 Task: Select the warning option in the link box modal .
Action: Mouse moved to (30, 576)
Screenshot: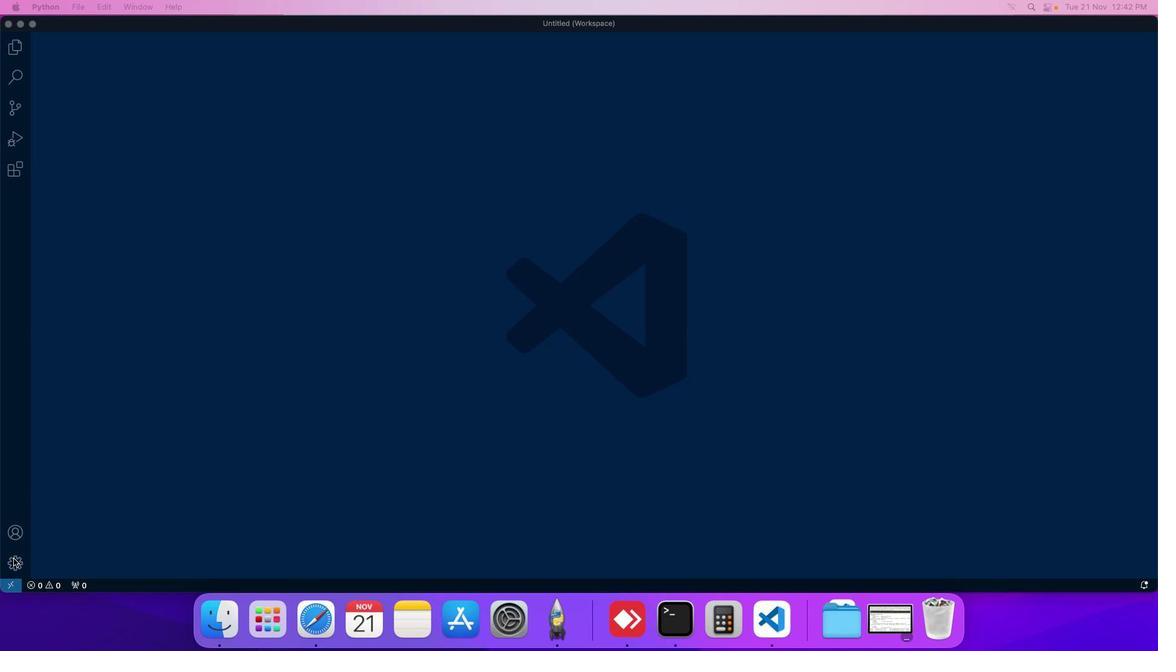 
Action: Mouse pressed left at (30, 576)
Screenshot: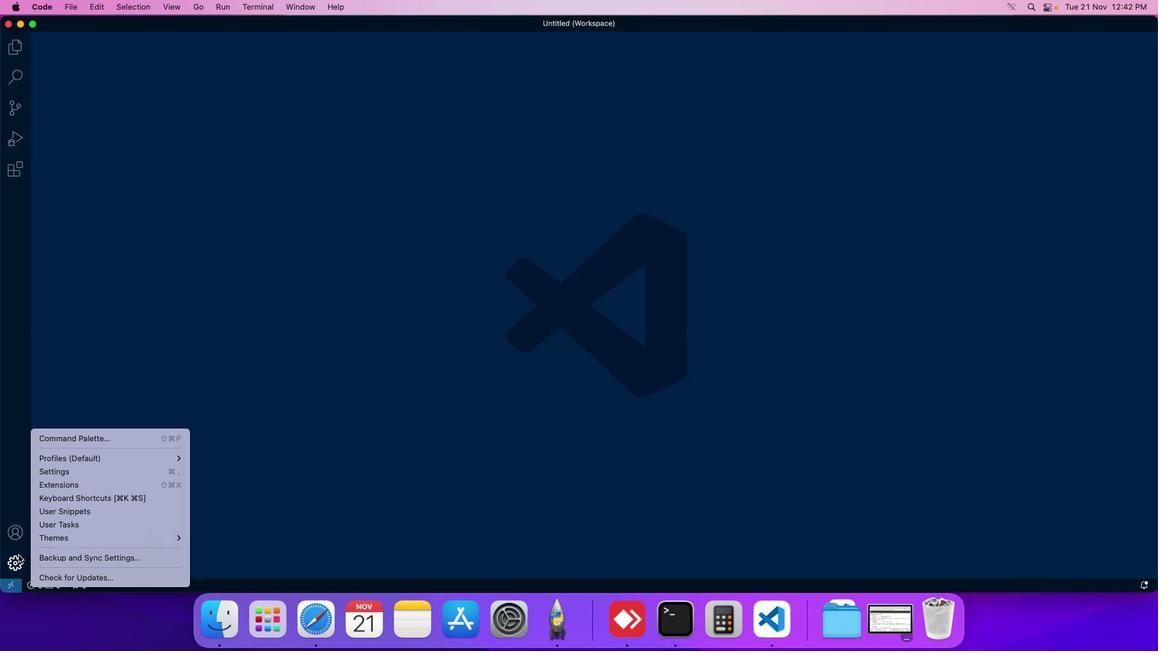 
Action: Mouse moved to (88, 494)
Screenshot: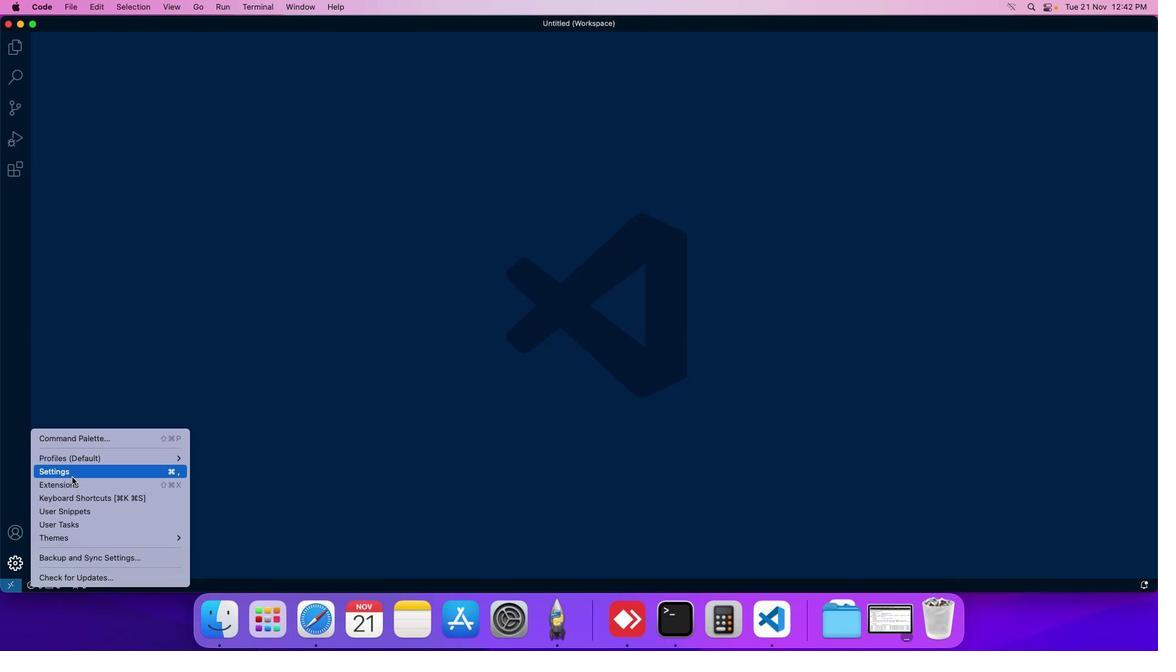 
Action: Mouse pressed left at (88, 494)
Screenshot: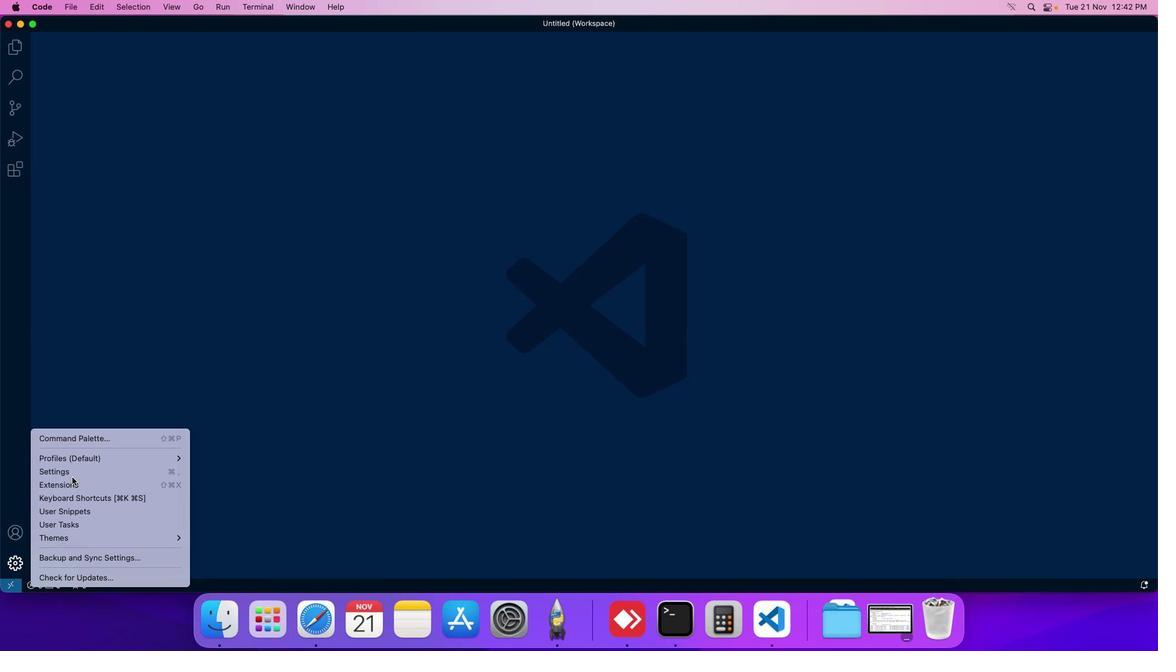 
Action: Mouse moved to (309, 114)
Screenshot: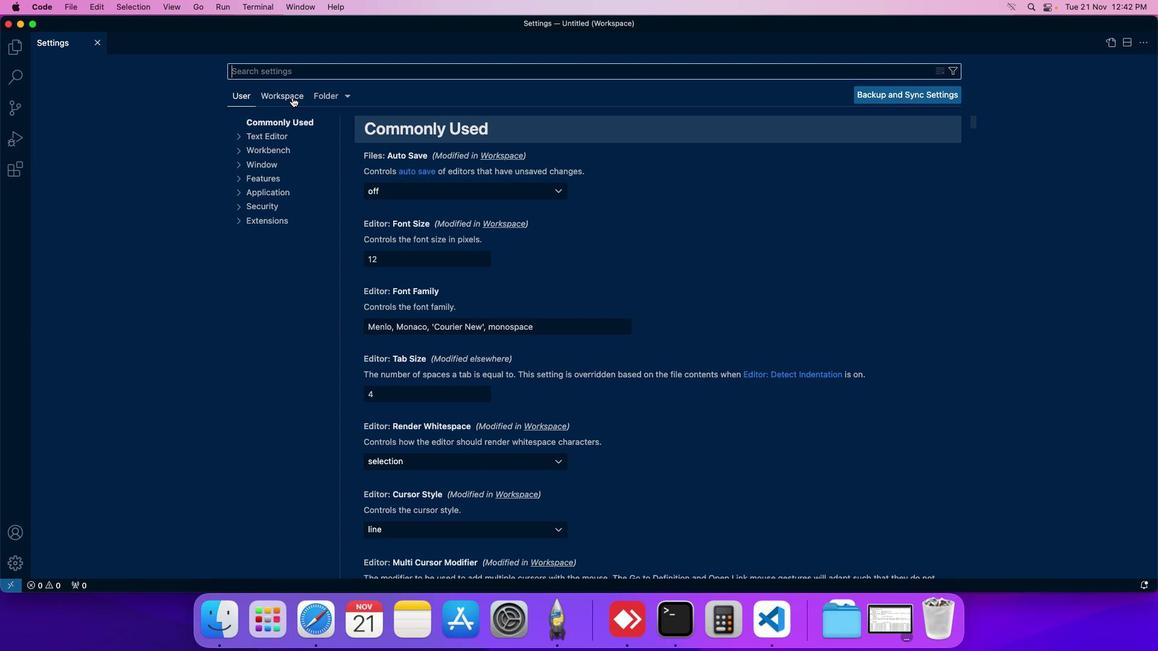 
Action: Mouse pressed left at (309, 114)
Screenshot: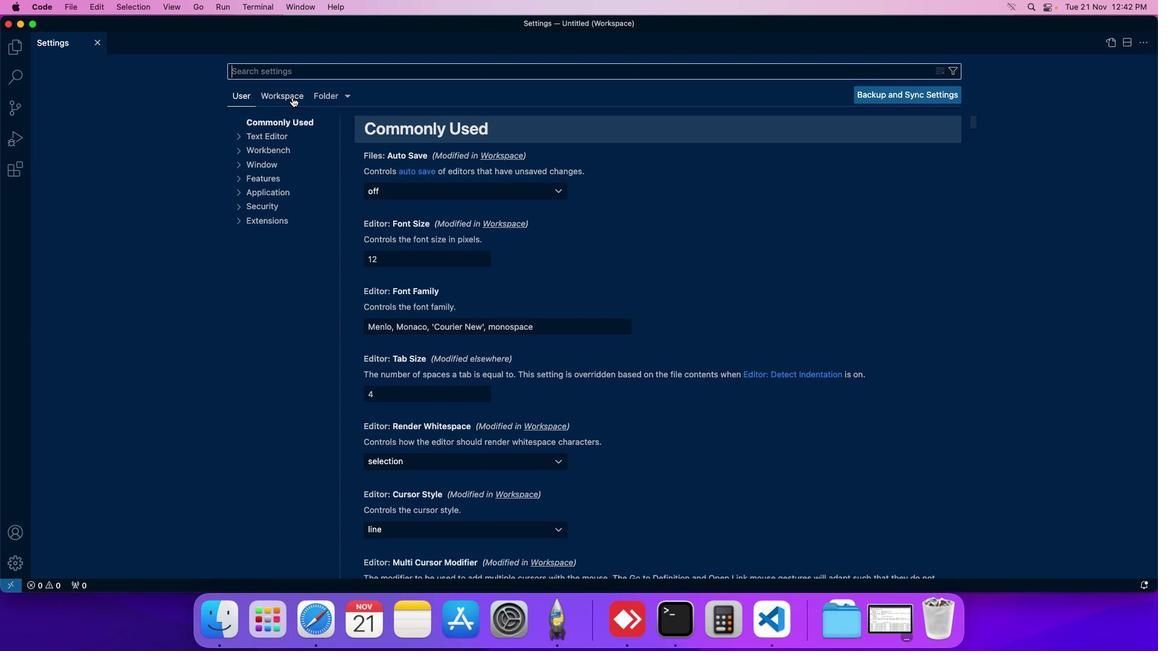 
Action: Mouse moved to (284, 221)
Screenshot: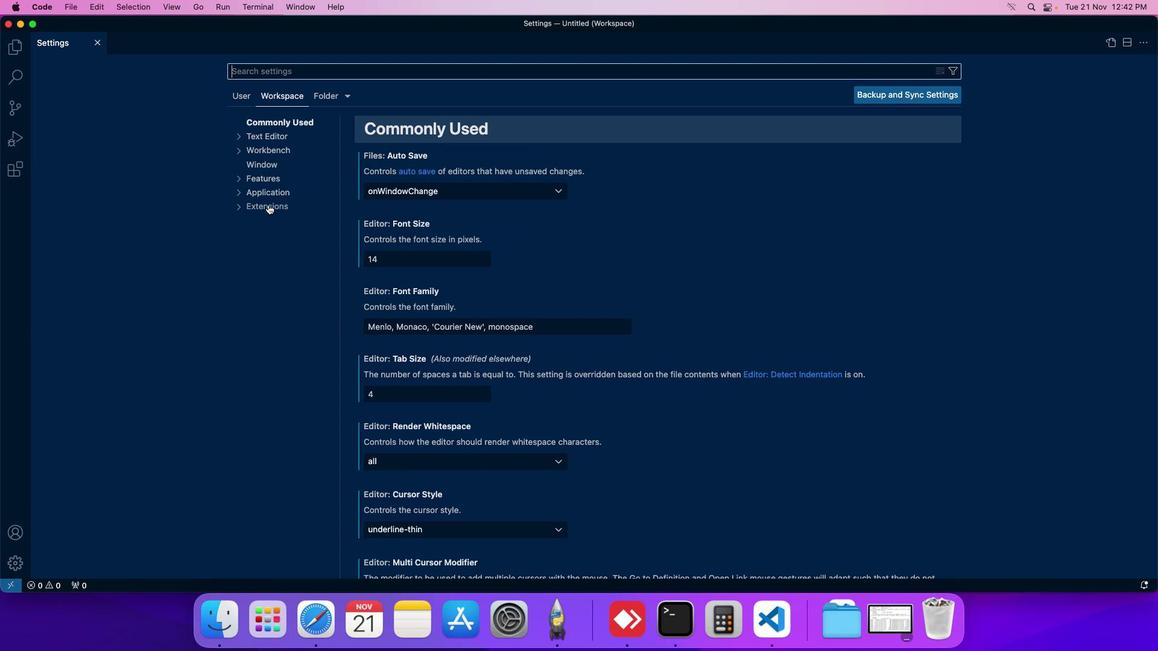 
Action: Mouse pressed left at (284, 221)
Screenshot: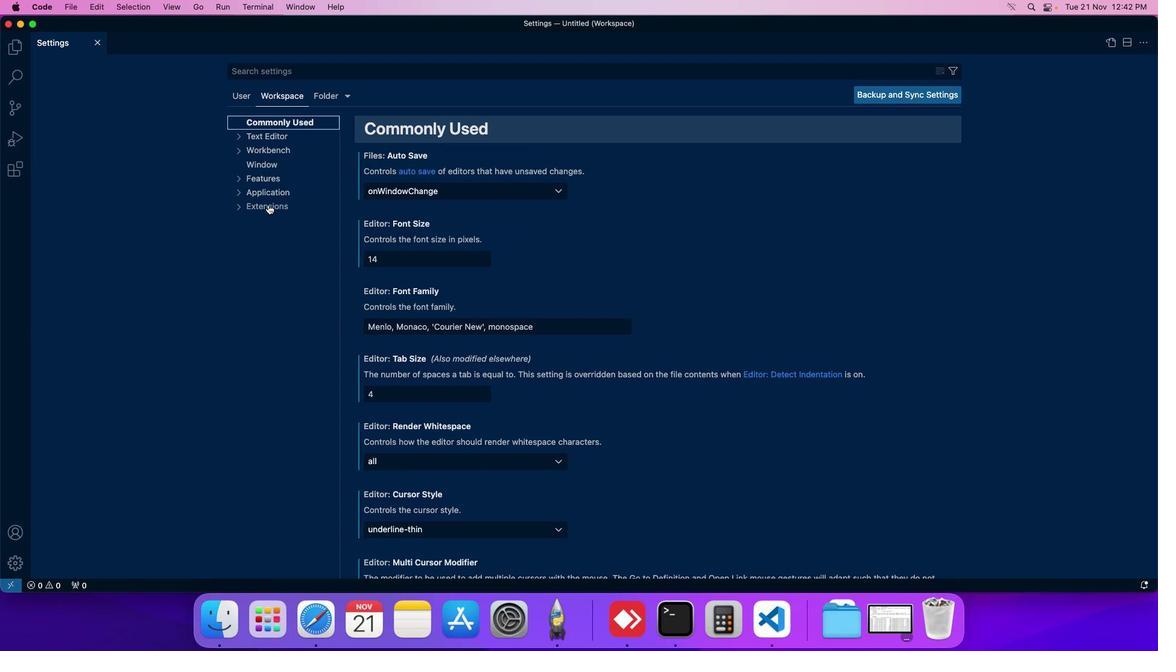 
Action: Mouse moved to (427, 334)
Screenshot: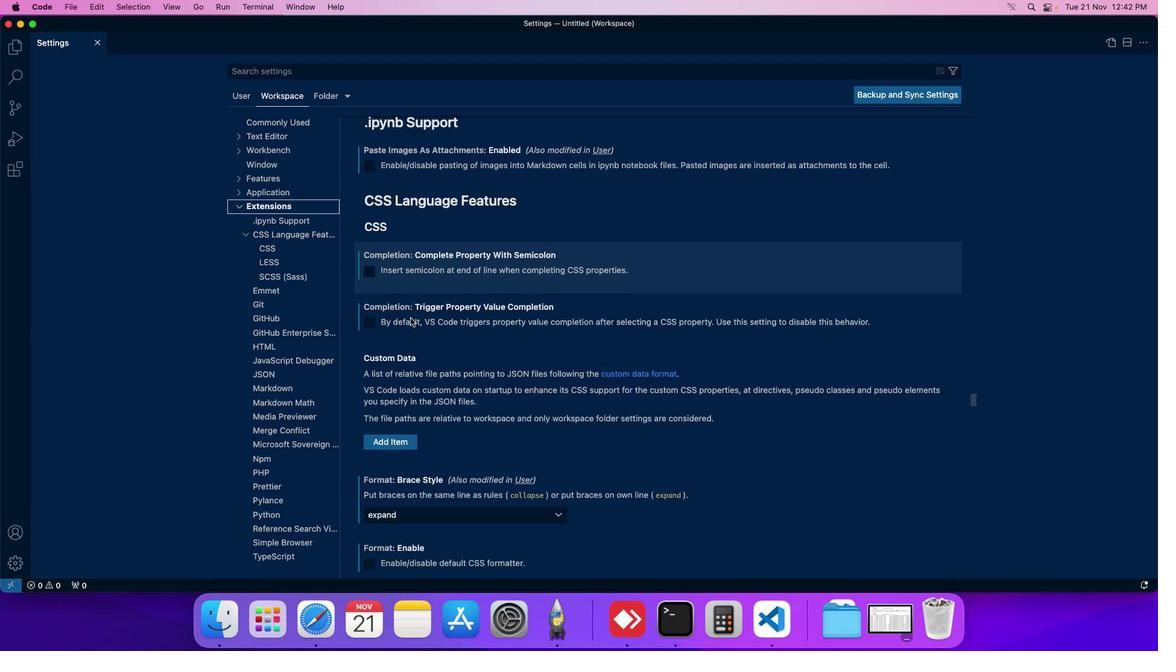 
Action: Mouse scrolled (427, 334) with delta (16, 16)
Screenshot: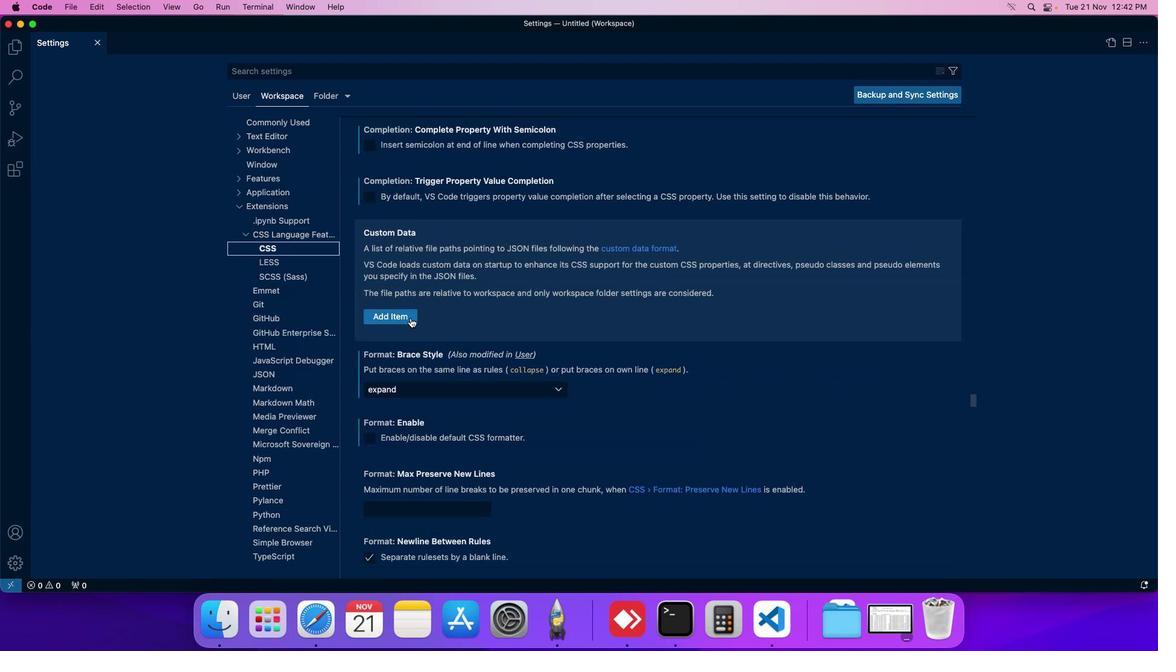 
Action: Mouse scrolled (427, 334) with delta (16, 16)
Screenshot: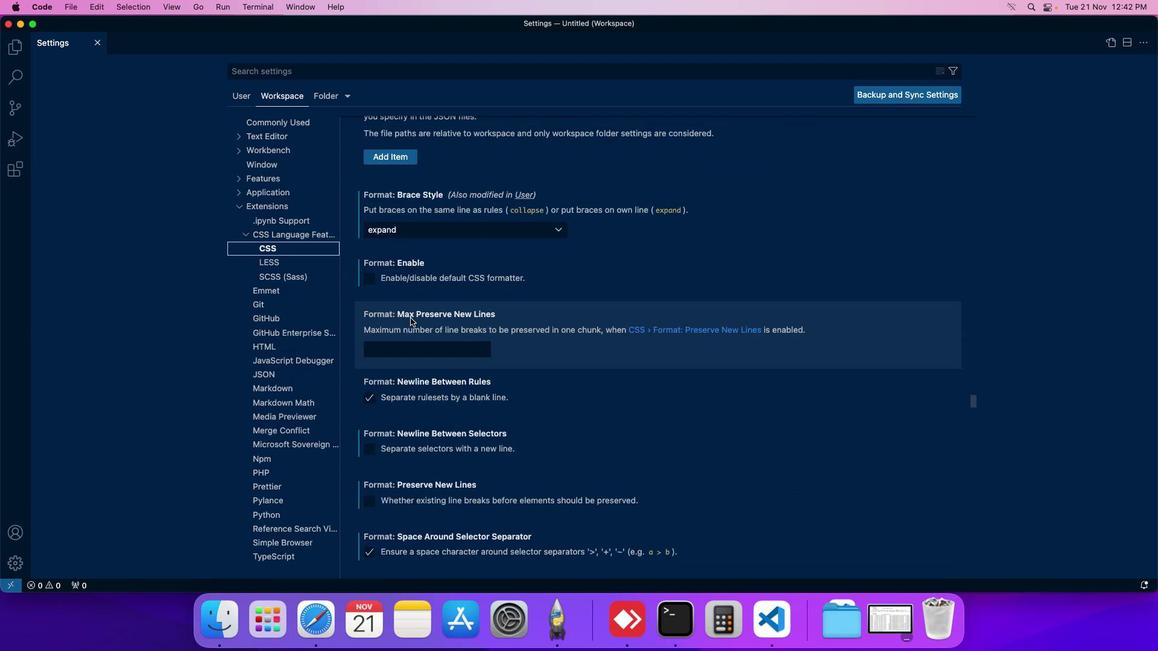 
Action: Mouse scrolled (427, 334) with delta (16, 16)
Screenshot: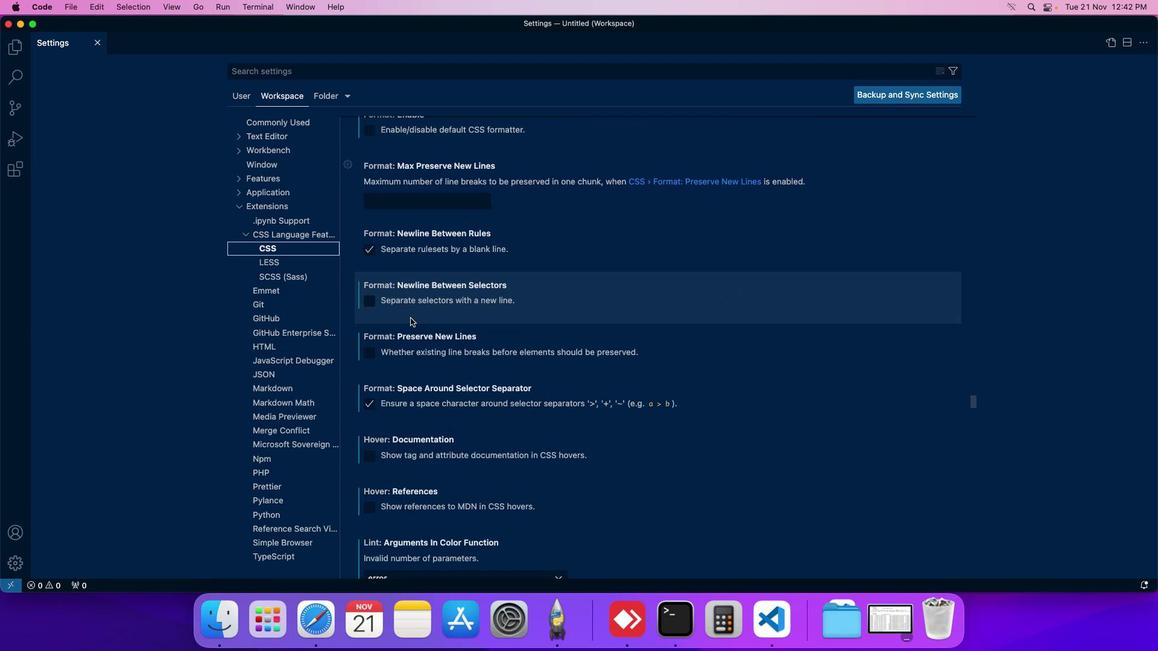 
Action: Mouse scrolled (427, 334) with delta (16, 16)
Screenshot: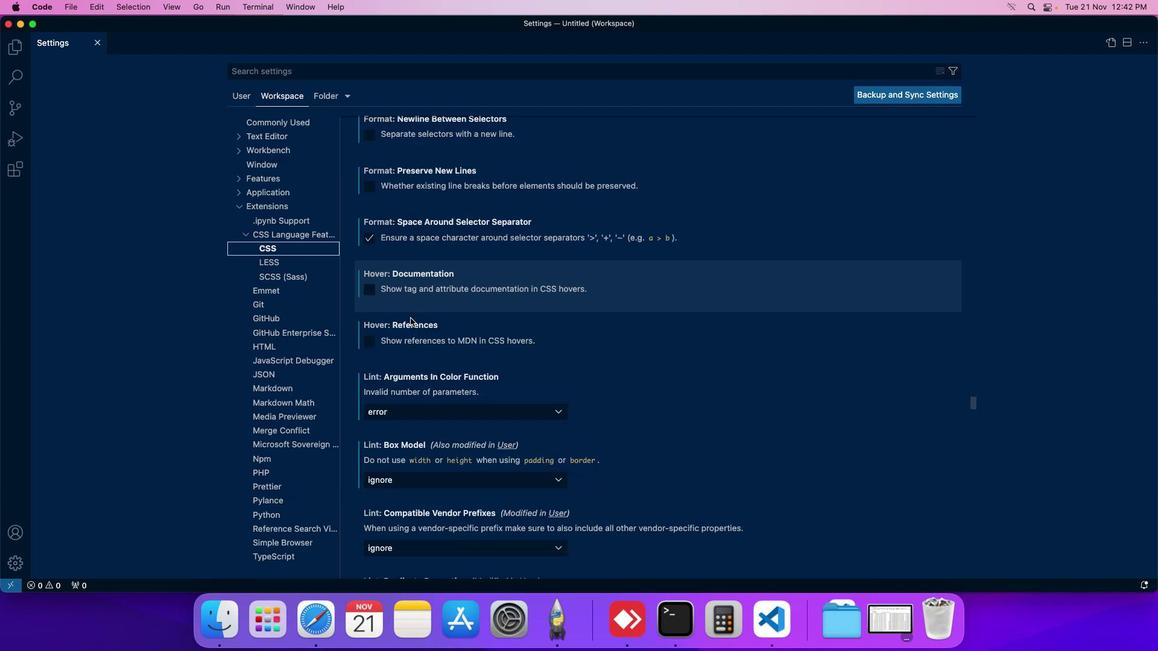 
Action: Mouse scrolled (427, 334) with delta (16, 16)
Screenshot: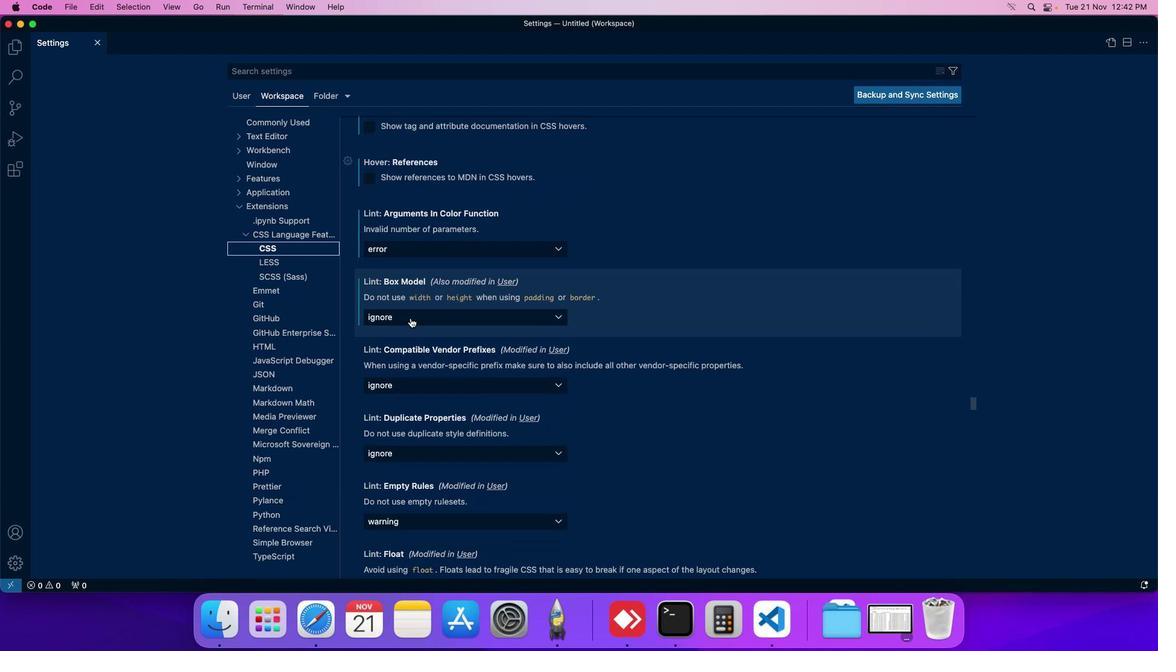 
Action: Mouse scrolled (427, 334) with delta (16, 16)
Screenshot: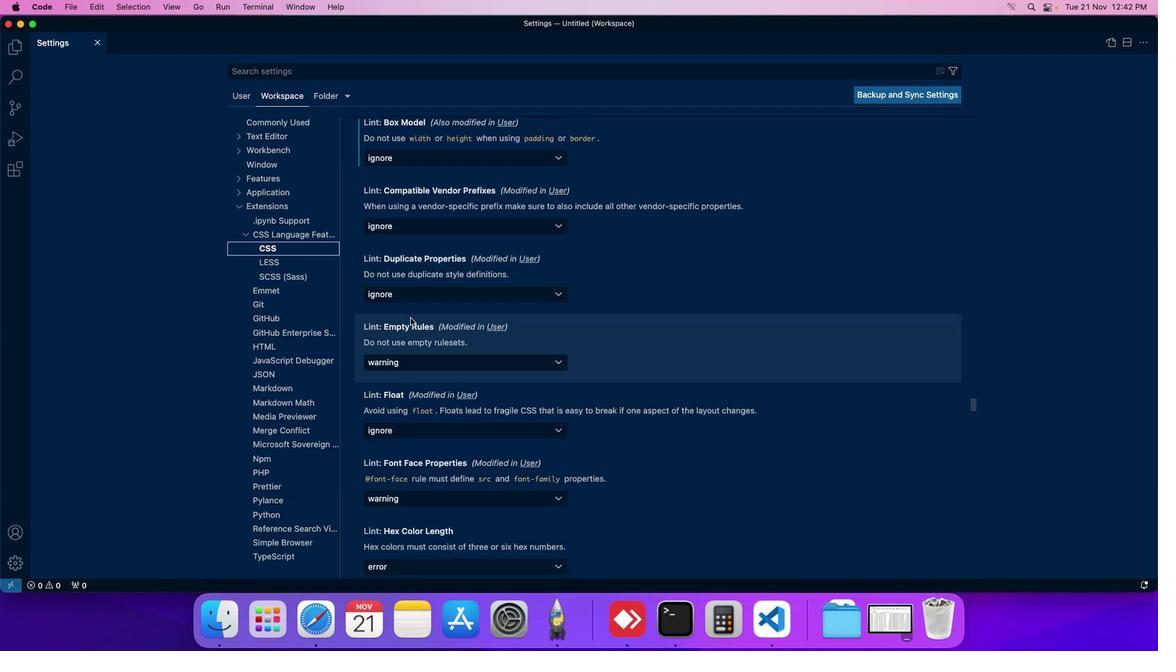 
Action: Mouse moved to (448, 238)
Screenshot: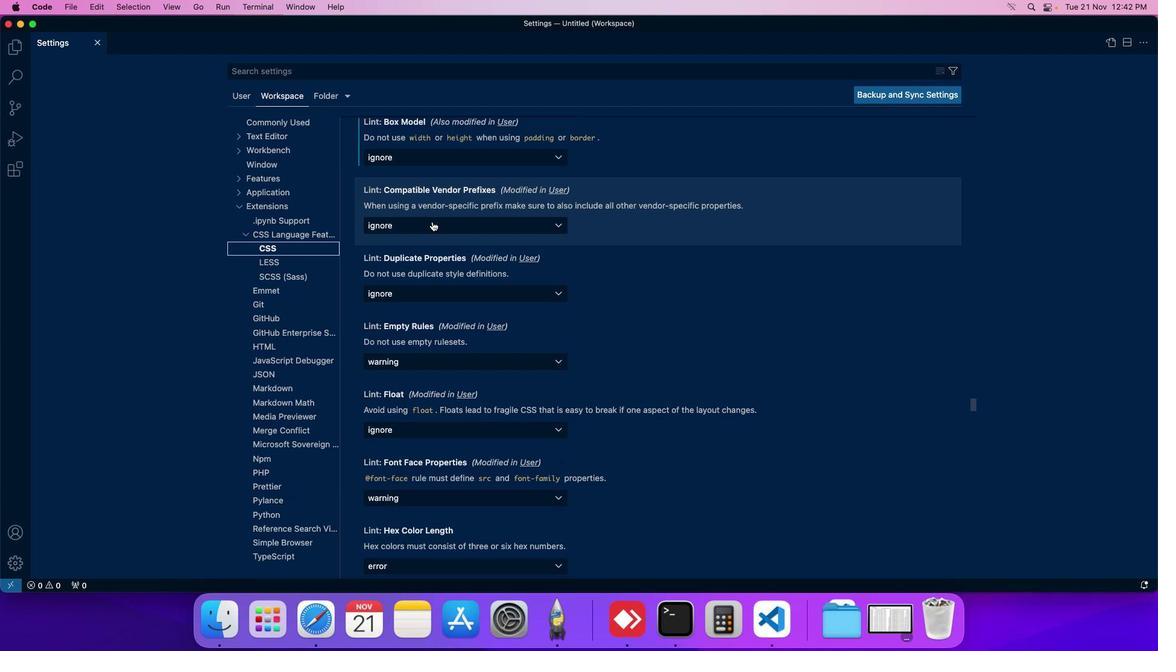 
Action: Mouse scrolled (448, 238) with delta (16, 17)
Screenshot: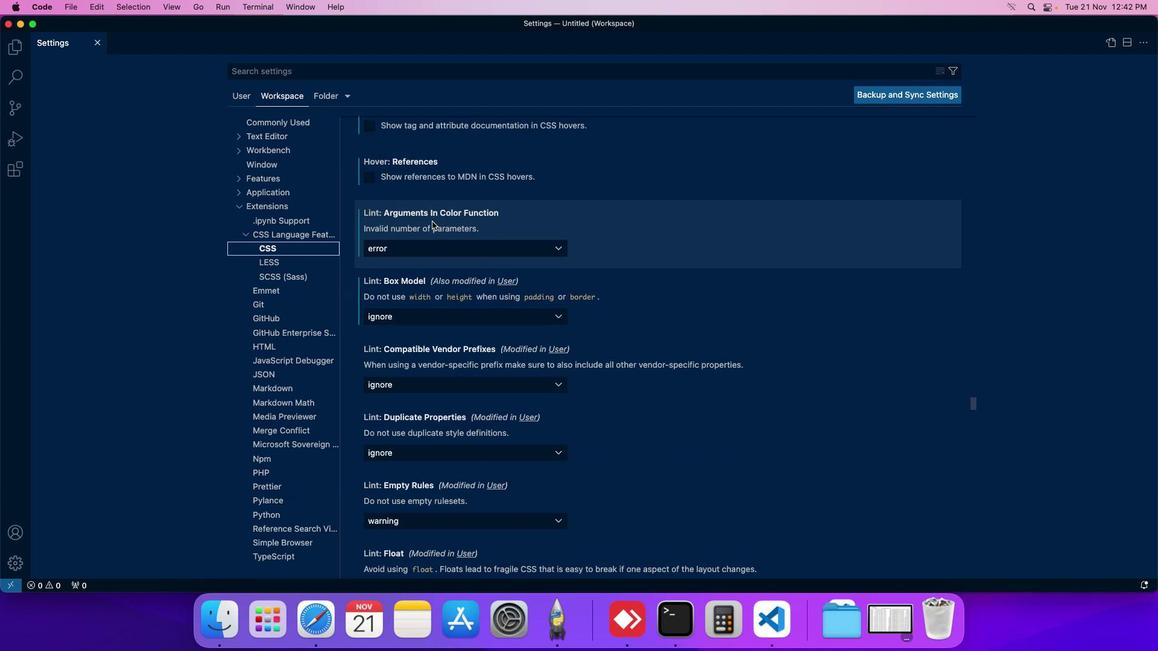 
Action: Mouse moved to (436, 336)
Screenshot: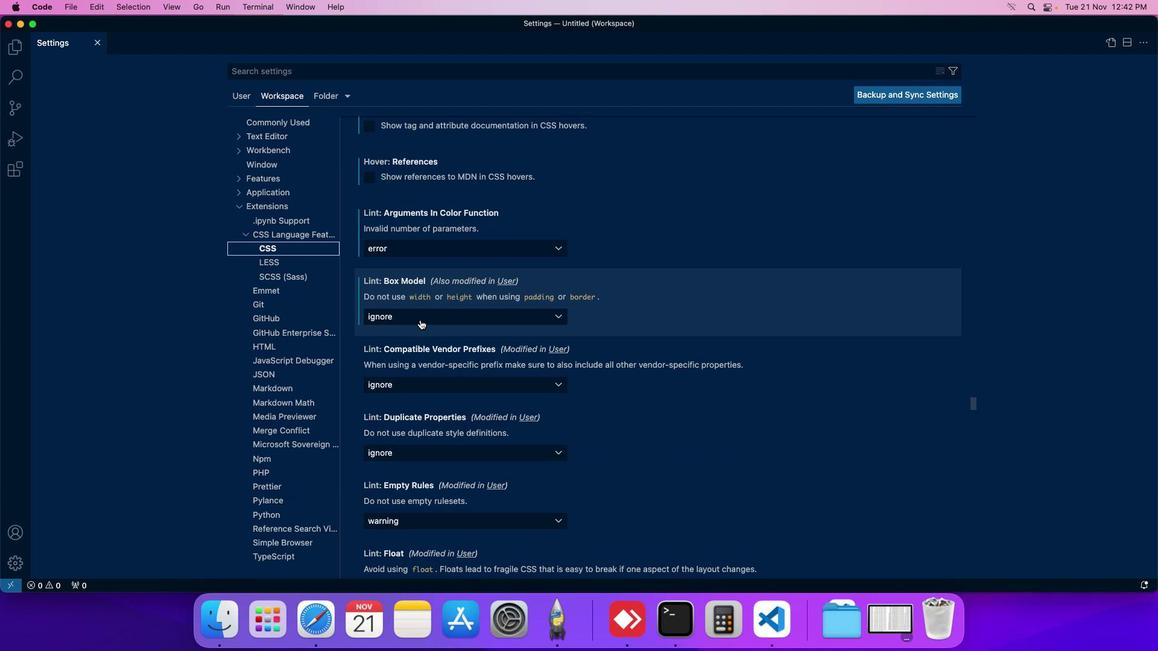 
Action: Mouse pressed left at (436, 336)
Screenshot: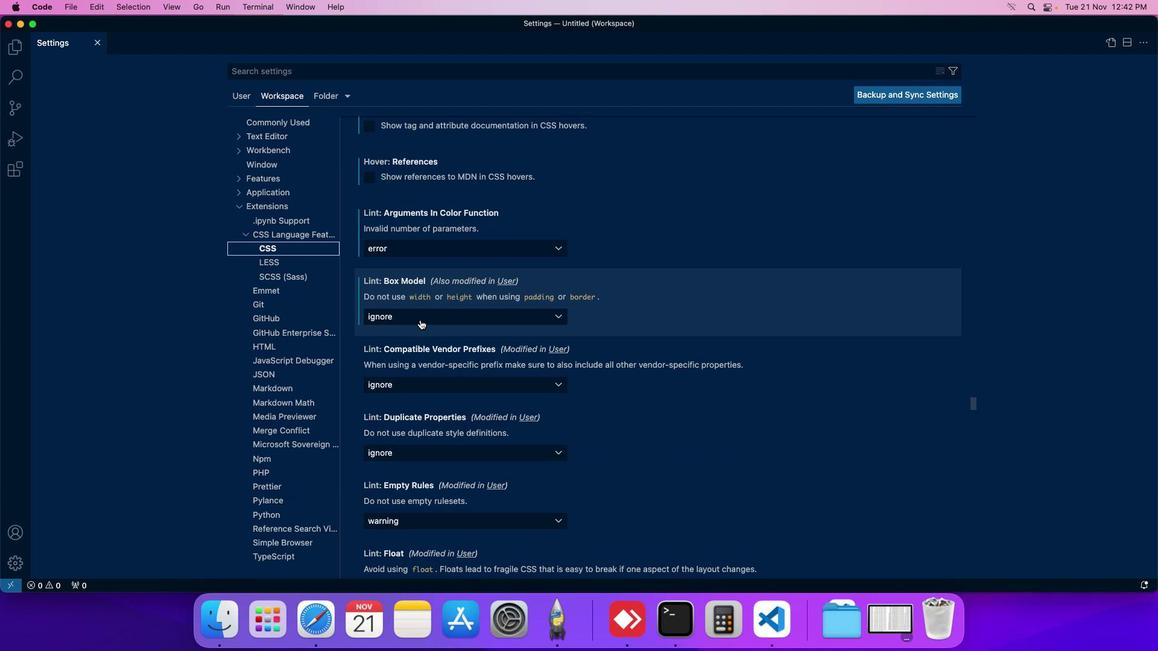 
Action: Mouse moved to (393, 358)
Screenshot: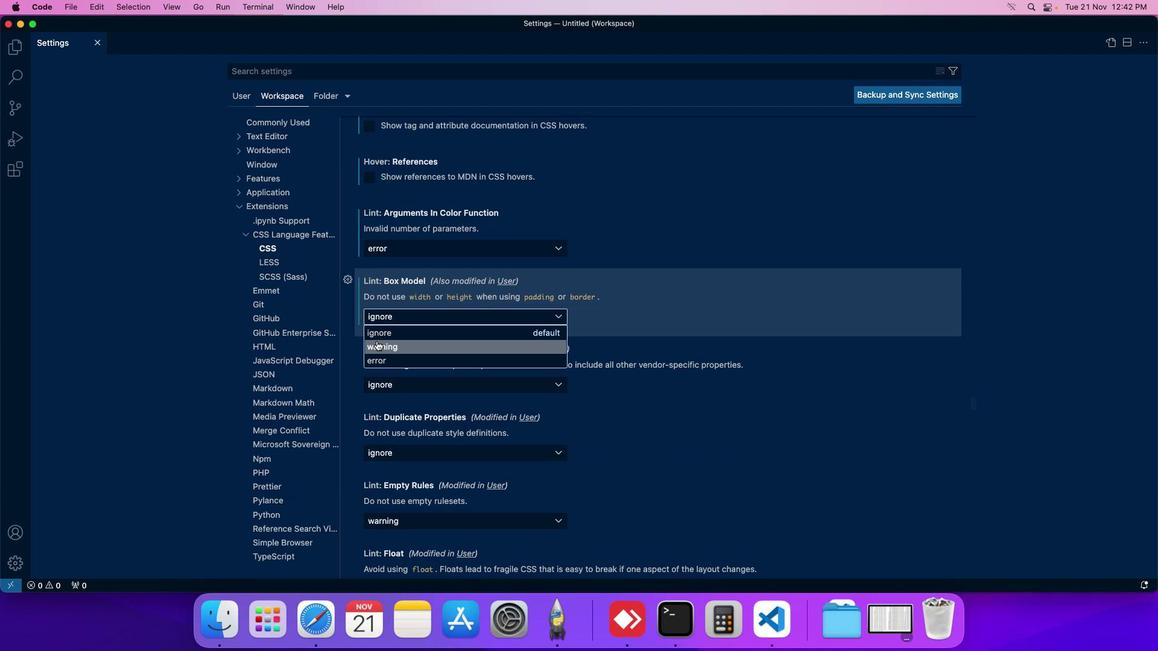 
Action: Mouse pressed left at (393, 358)
Screenshot: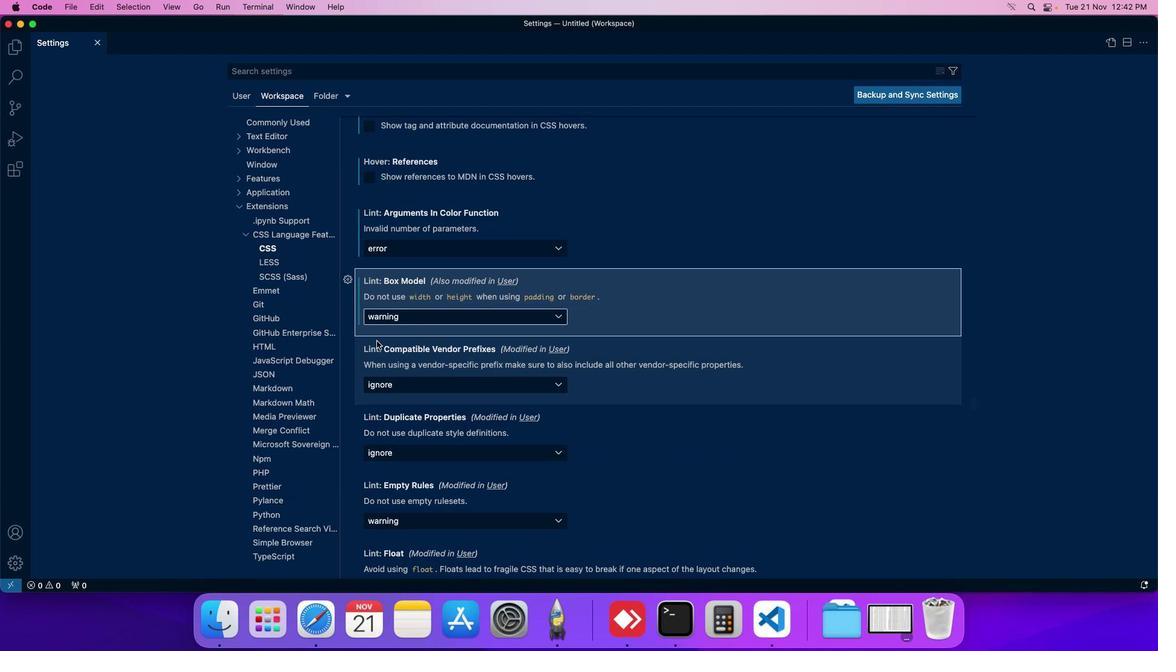 
Action: Mouse moved to (403, 341)
Screenshot: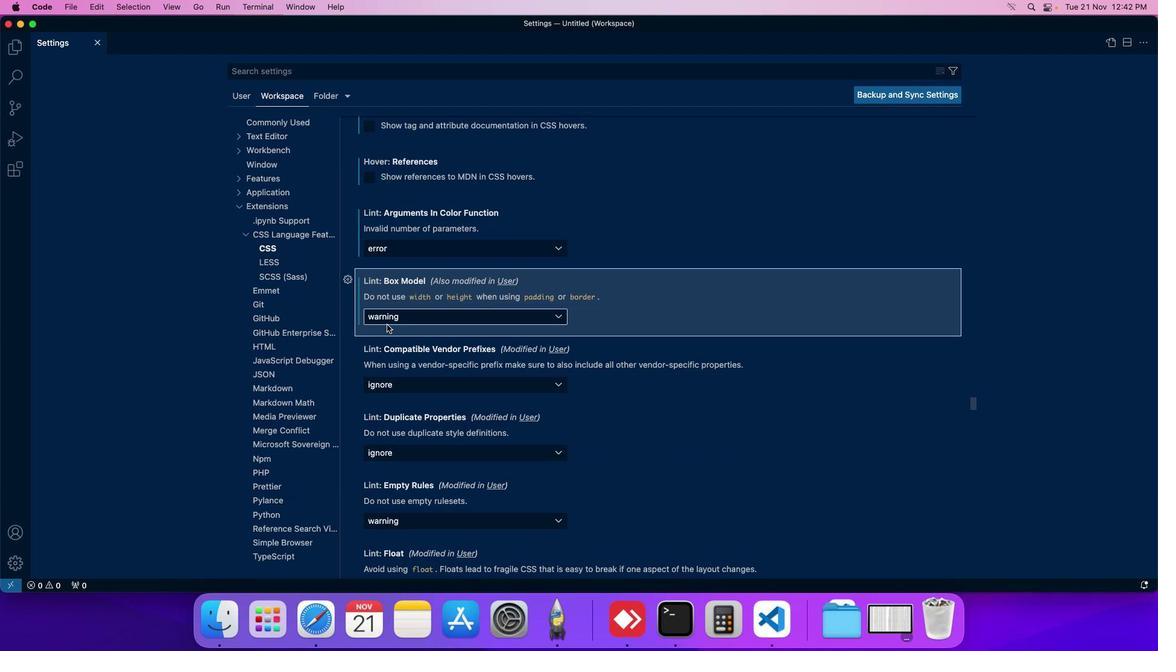 
